 Task: Look for properties that include outdoor parking.
Action: Mouse moved to (459, 196)
Screenshot: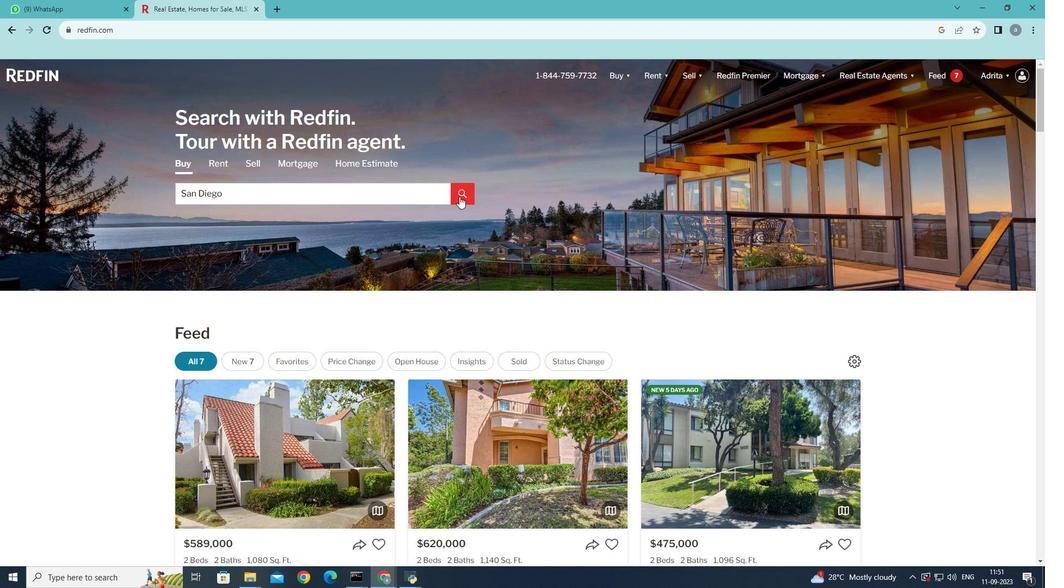 
Action: Mouse pressed left at (459, 196)
Screenshot: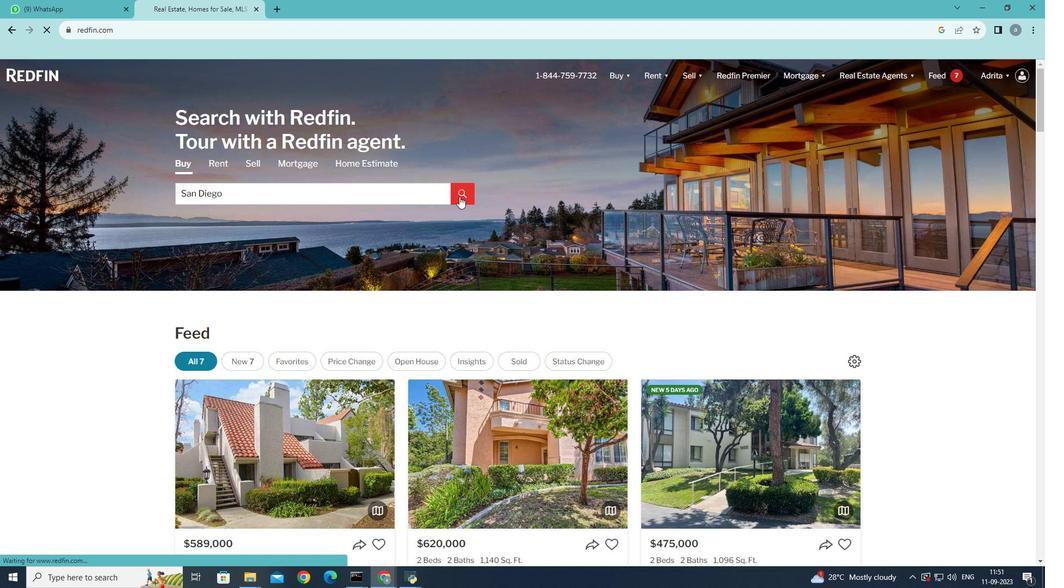 
Action: Mouse moved to (922, 146)
Screenshot: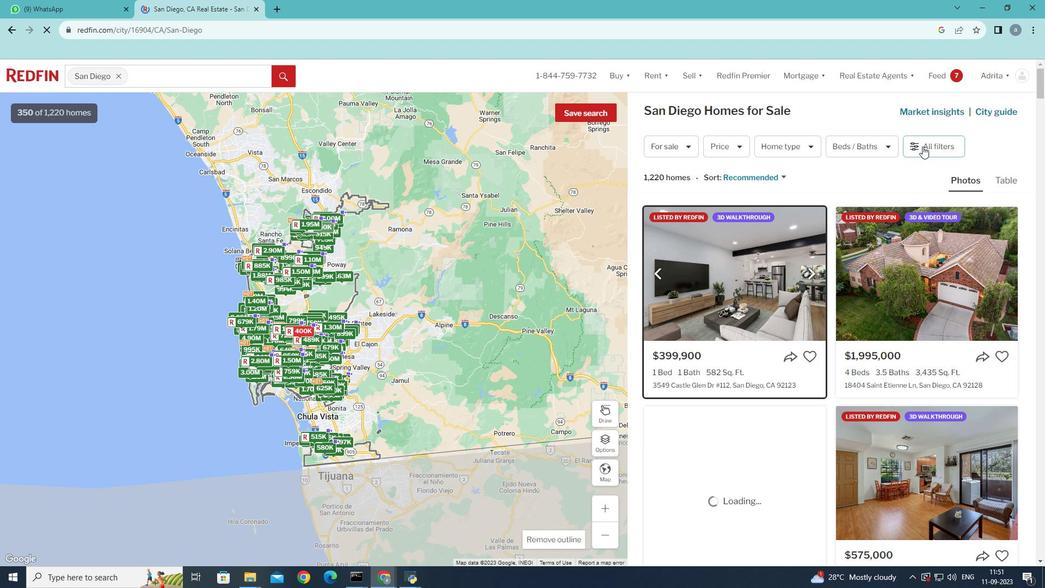 
Action: Mouse pressed left at (922, 146)
Screenshot: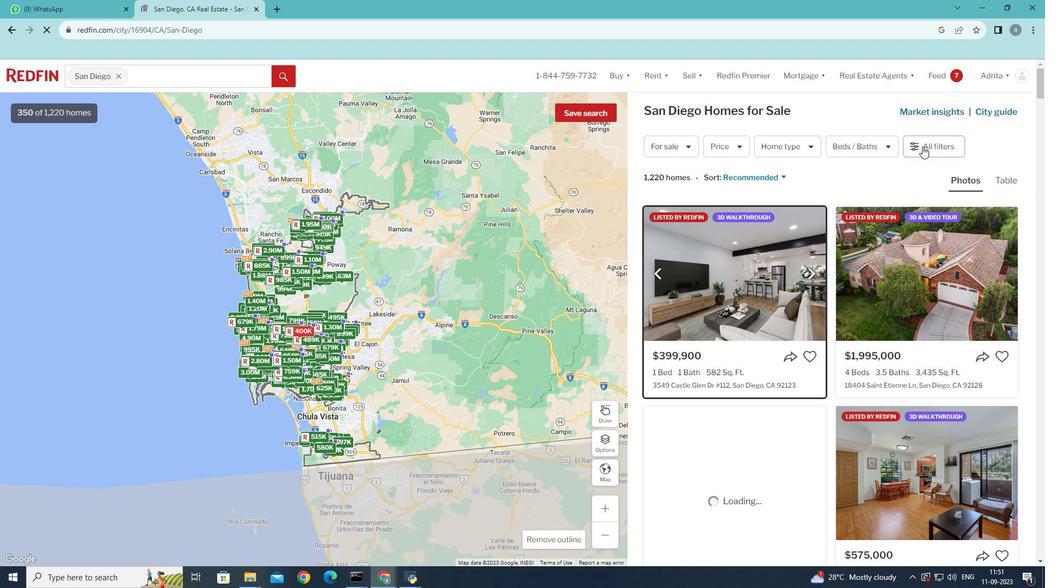 
Action: Mouse moved to (954, 148)
Screenshot: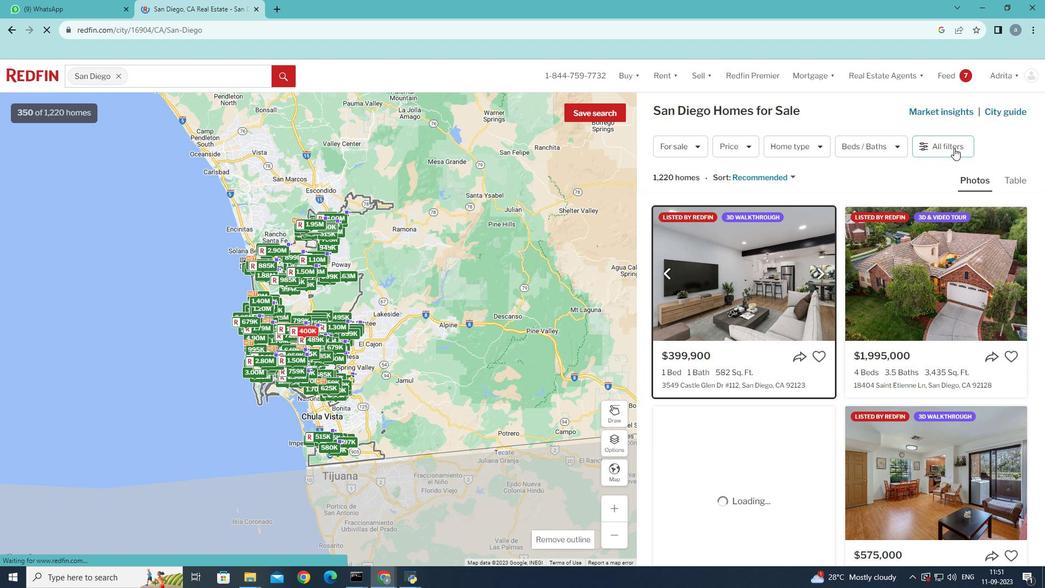 
Action: Mouse pressed left at (954, 148)
Screenshot: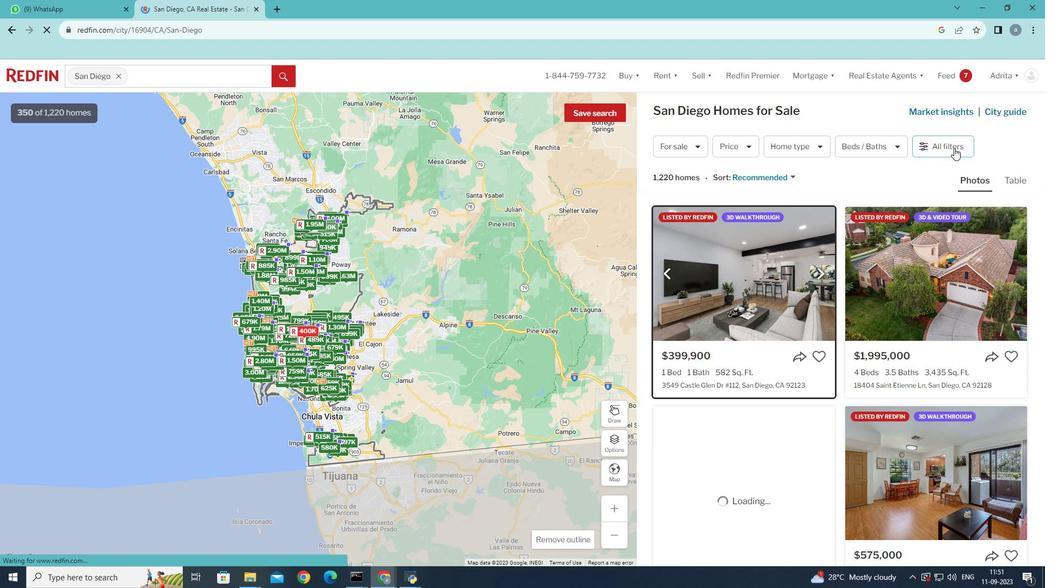 
Action: Mouse moved to (851, 396)
Screenshot: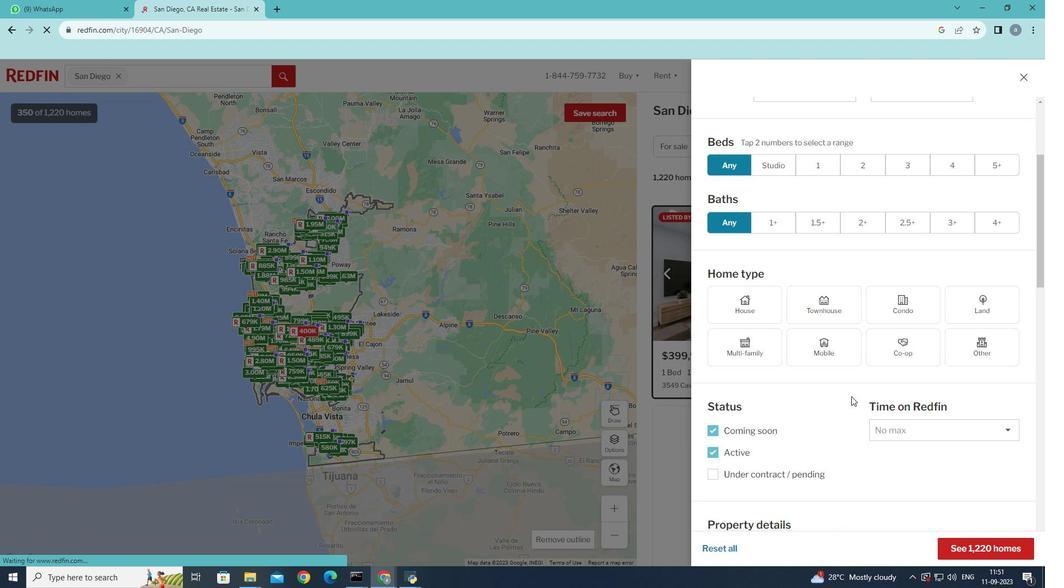
Action: Mouse scrolled (851, 395) with delta (0, 0)
Screenshot: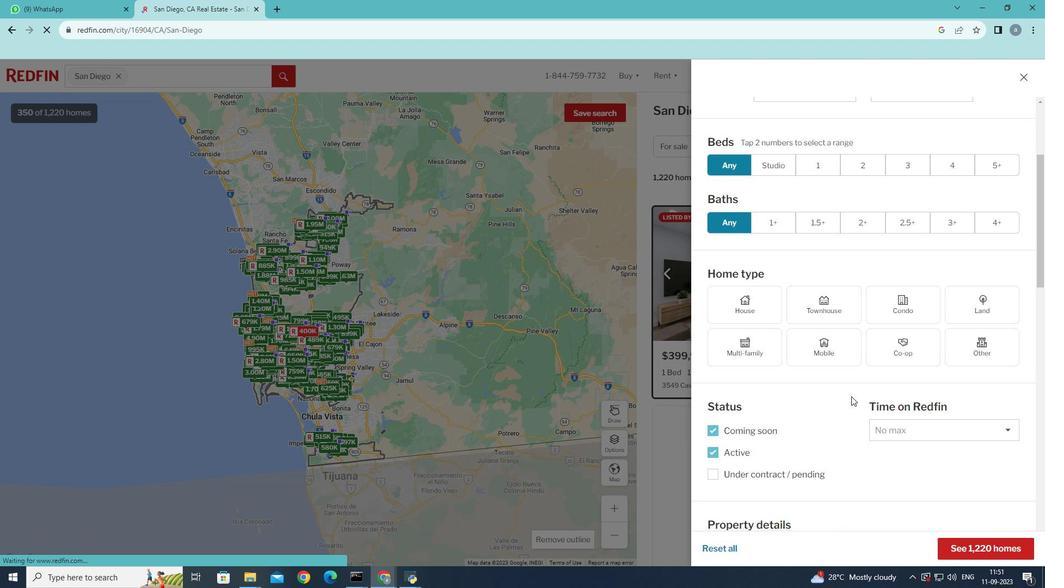 
Action: Mouse scrolled (851, 395) with delta (0, 0)
Screenshot: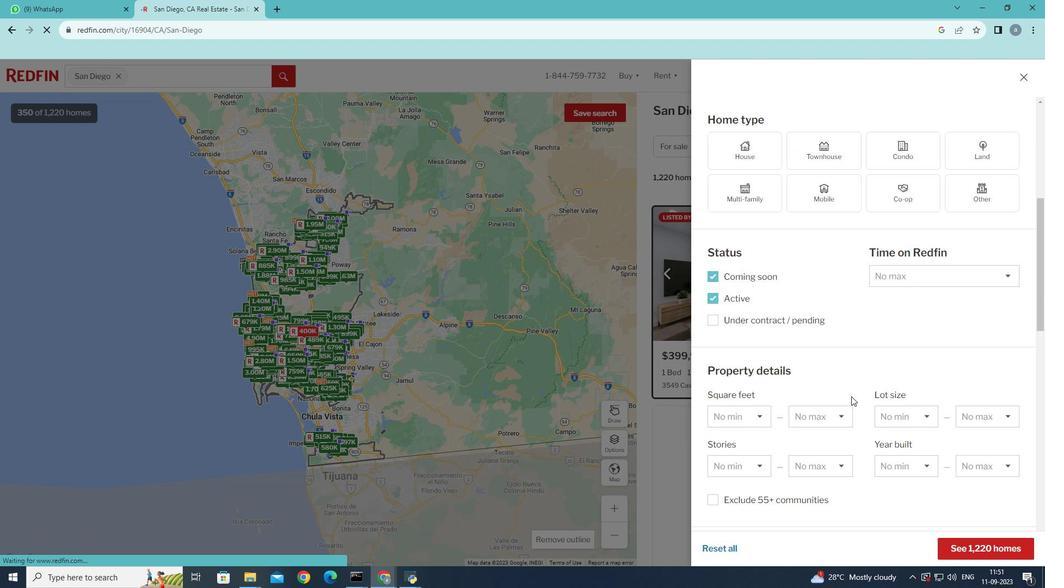 
Action: Mouse scrolled (851, 395) with delta (0, 0)
Screenshot: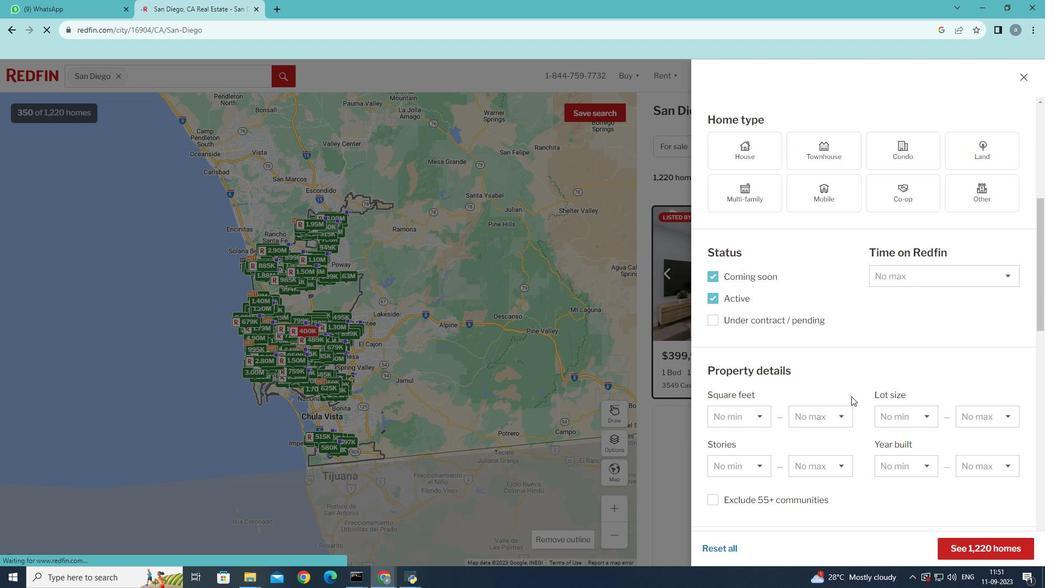 
Action: Mouse scrolled (851, 395) with delta (0, 0)
Screenshot: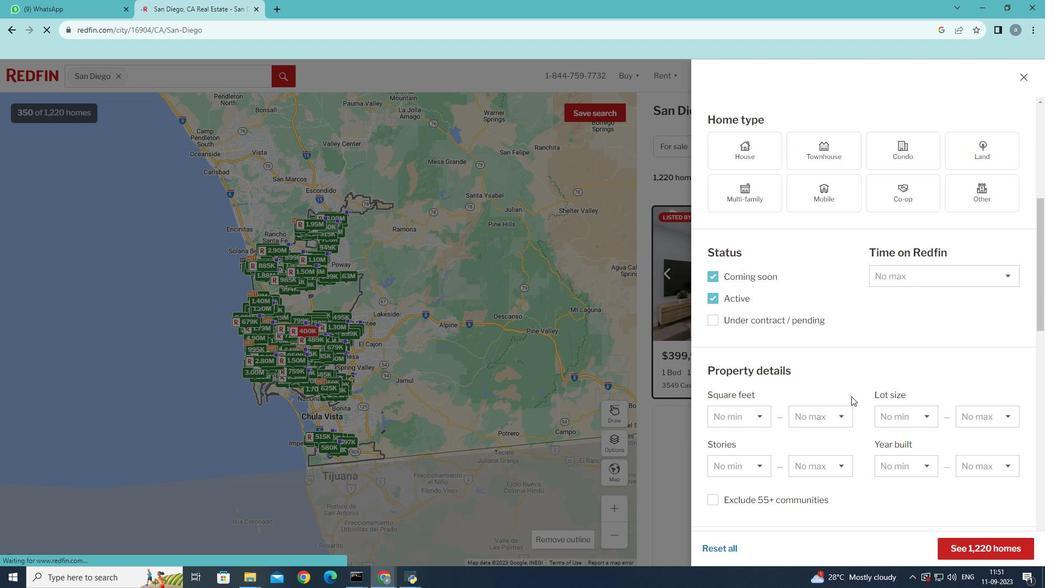 
Action: Mouse scrolled (851, 395) with delta (0, 0)
Screenshot: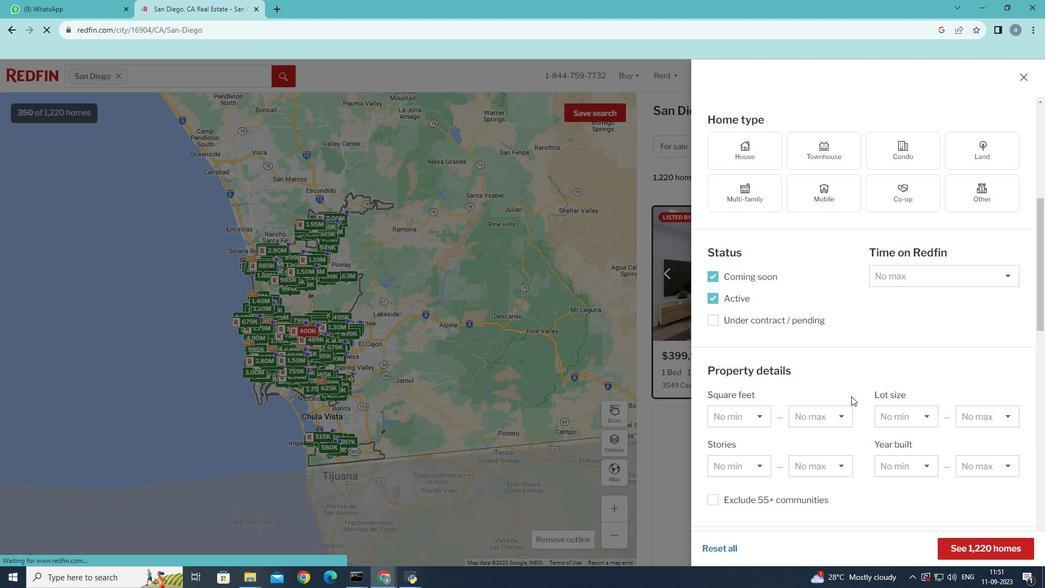 
Action: Mouse scrolled (851, 395) with delta (0, 0)
Screenshot: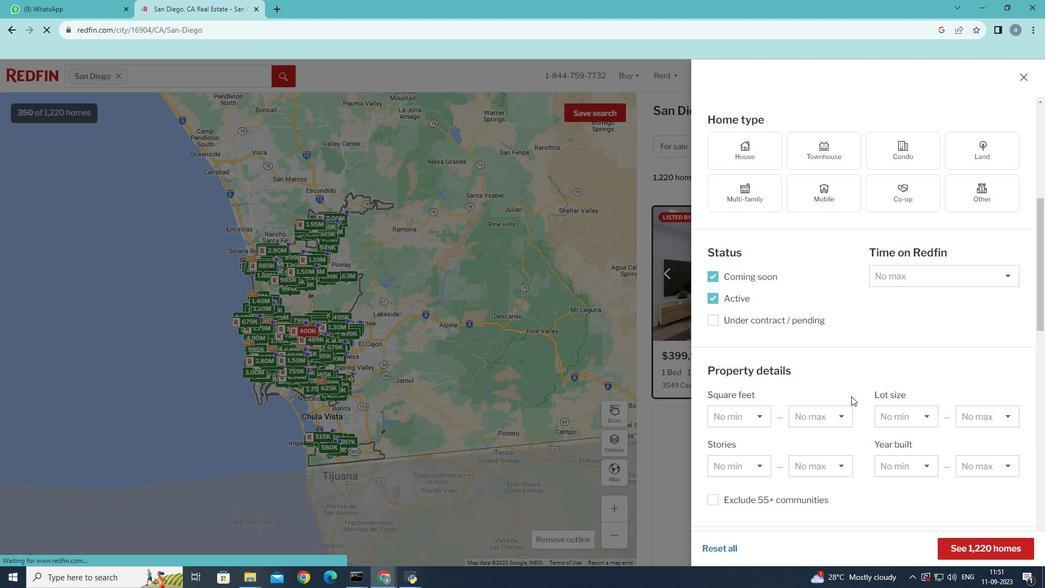 
Action: Mouse scrolled (851, 395) with delta (0, 0)
Screenshot: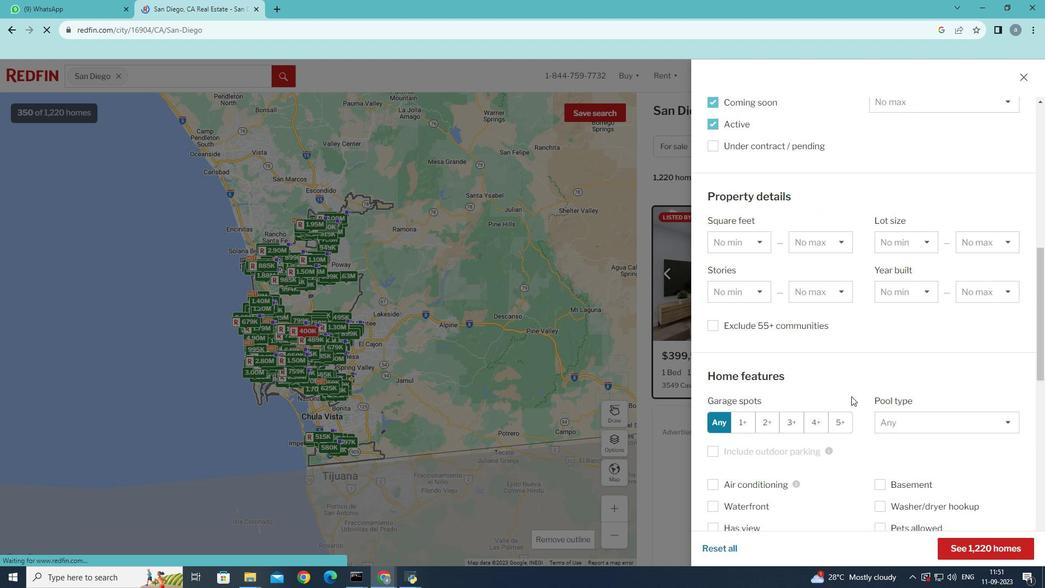 
Action: Mouse scrolled (851, 395) with delta (0, 0)
Screenshot: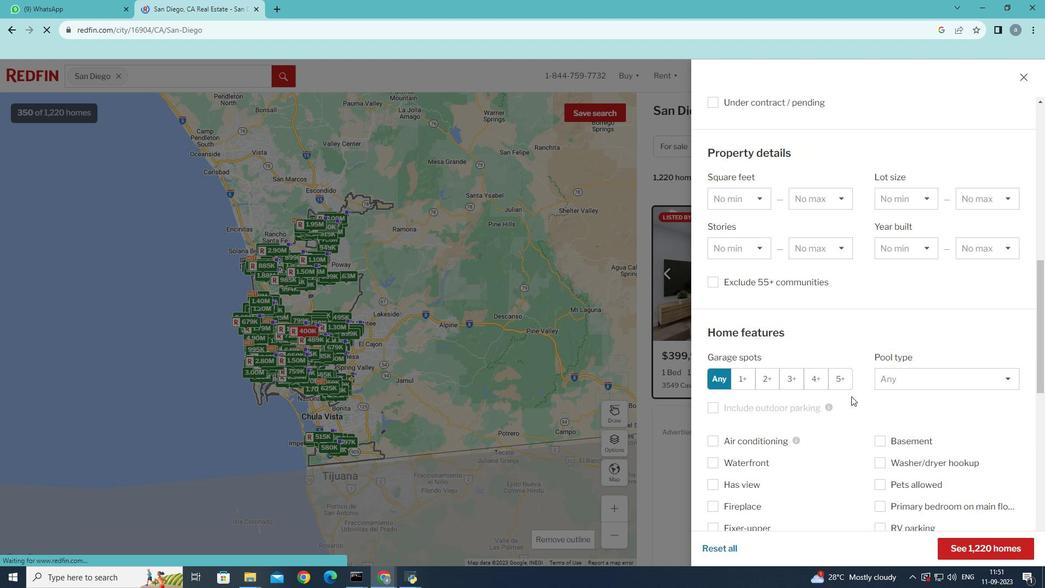 
Action: Mouse scrolled (851, 395) with delta (0, 0)
Screenshot: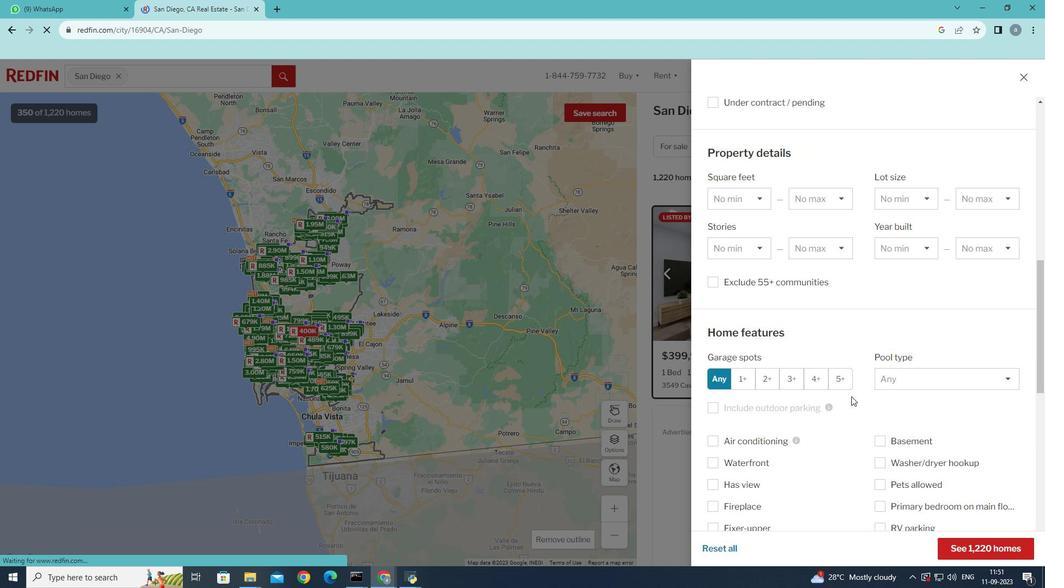 
Action: Mouse scrolled (851, 395) with delta (0, 0)
Screenshot: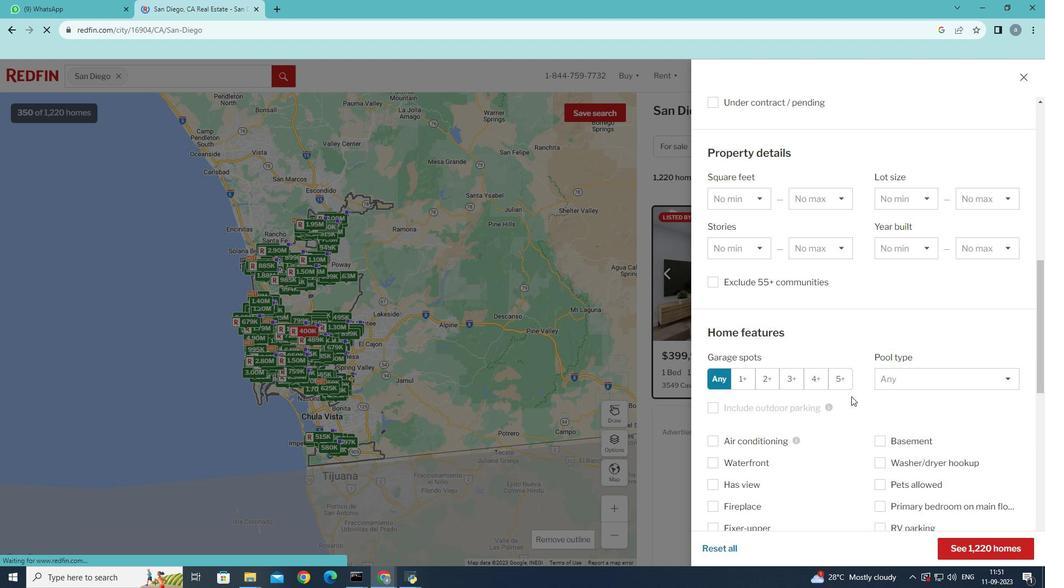 
Action: Mouse moved to (709, 410)
Screenshot: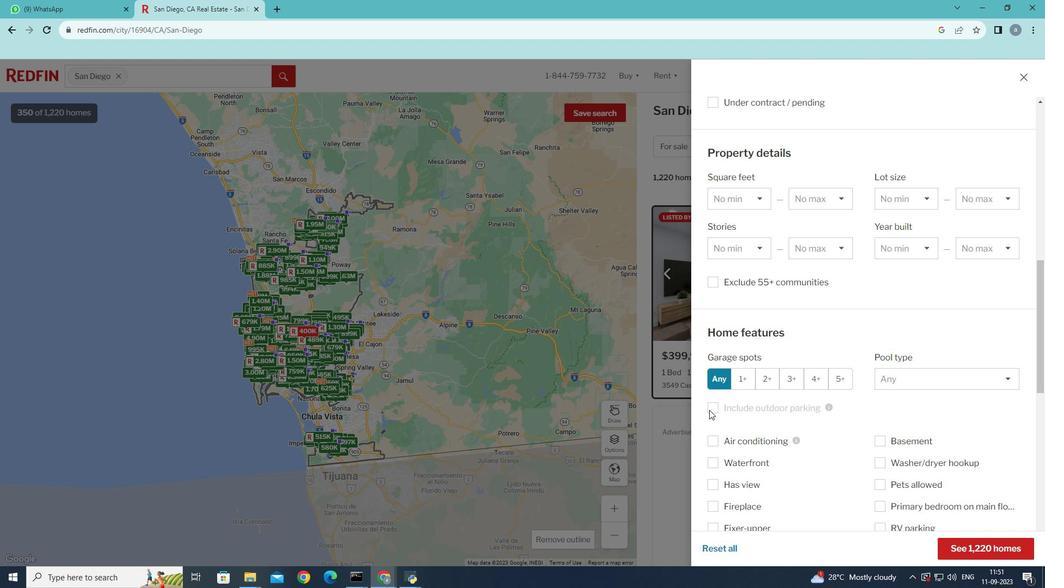 
Action: Mouse pressed left at (709, 410)
Screenshot: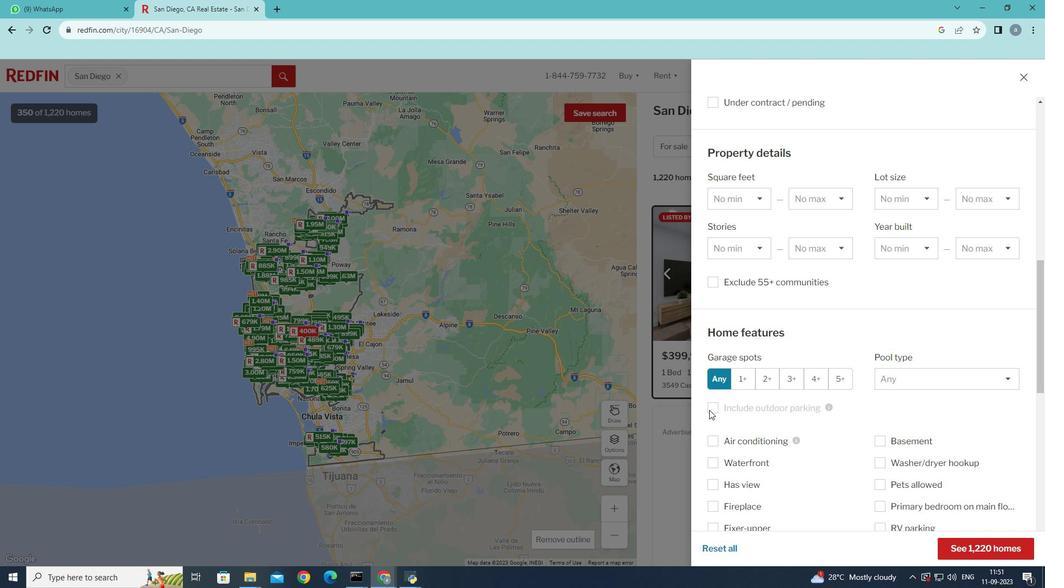 
Action: Mouse moved to (714, 408)
Screenshot: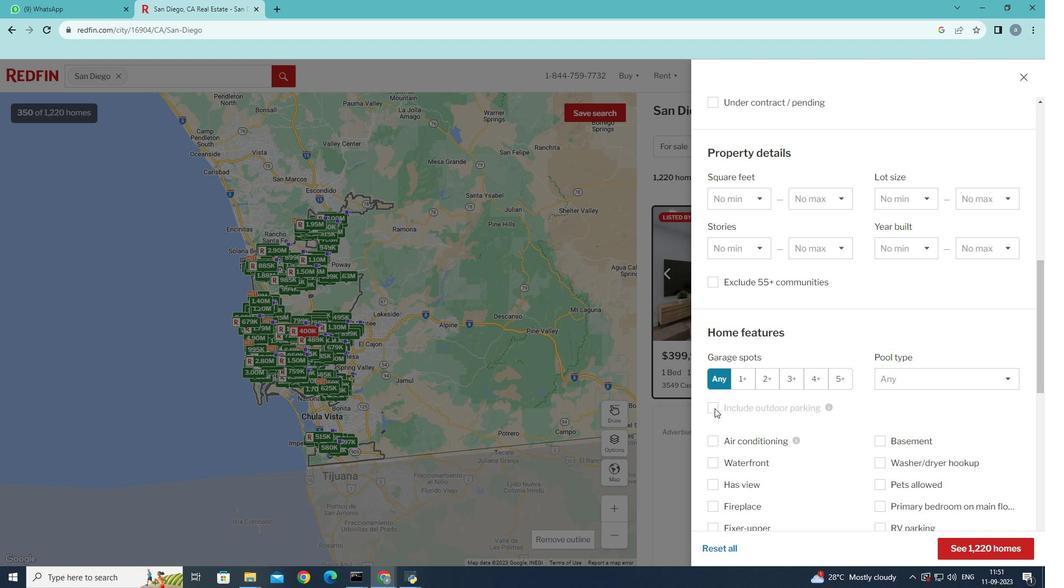 
Action: Mouse pressed left at (714, 408)
Screenshot: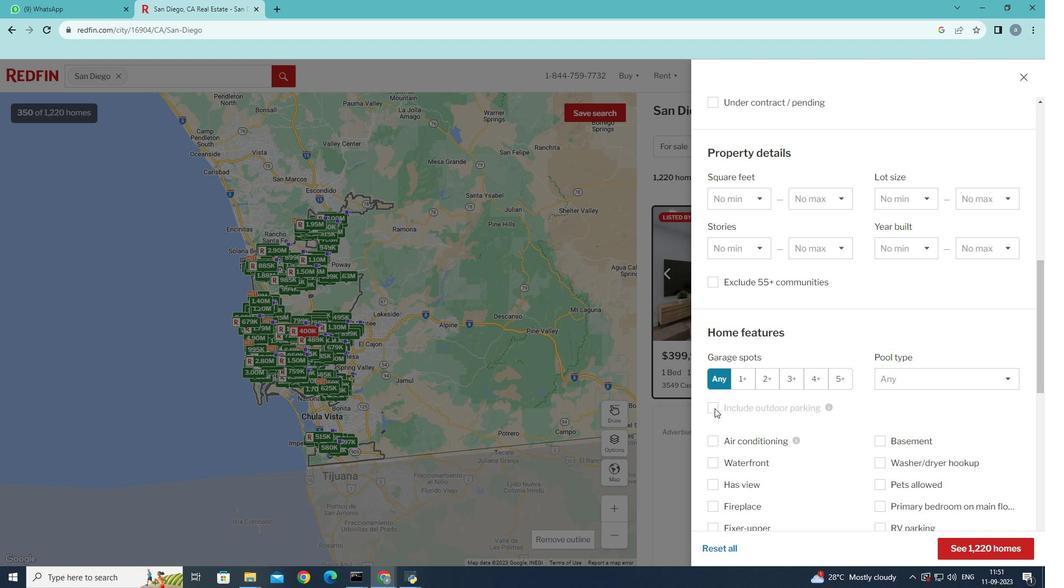 
Action: Mouse pressed left at (714, 408)
Screenshot: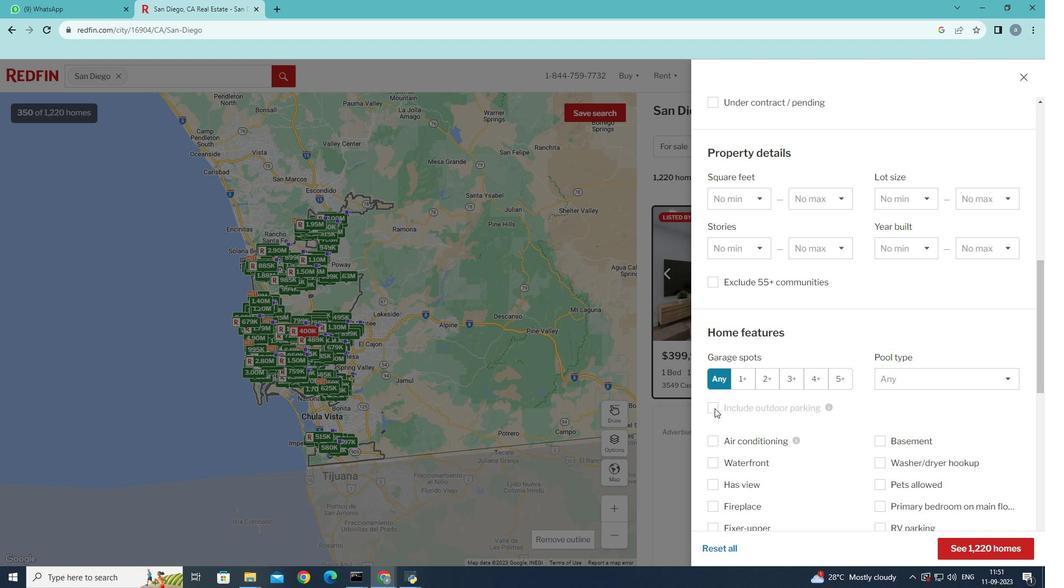 
Action: Mouse pressed left at (714, 408)
Screenshot: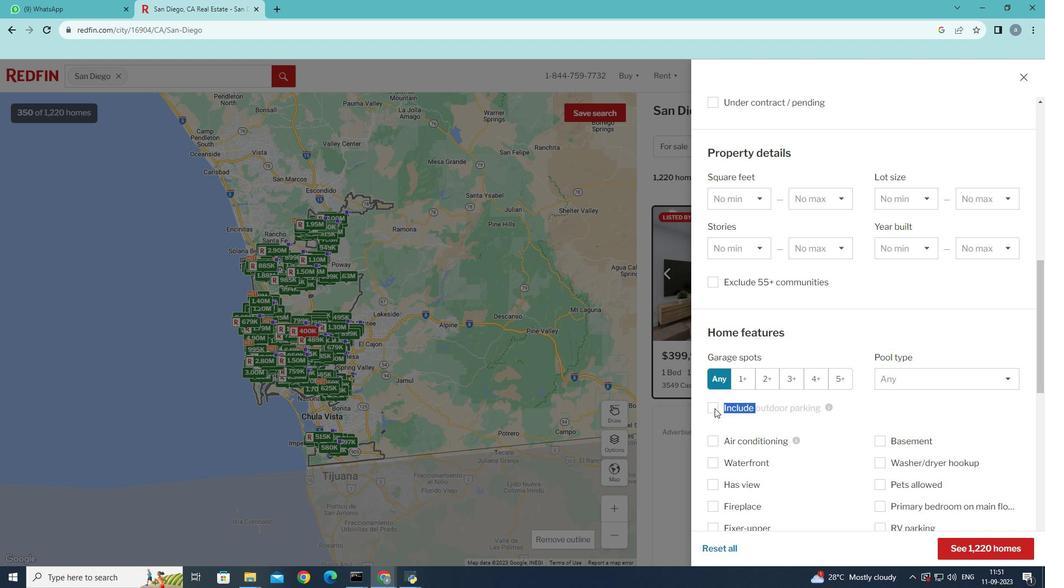 
Action: Mouse moved to (796, 418)
Screenshot: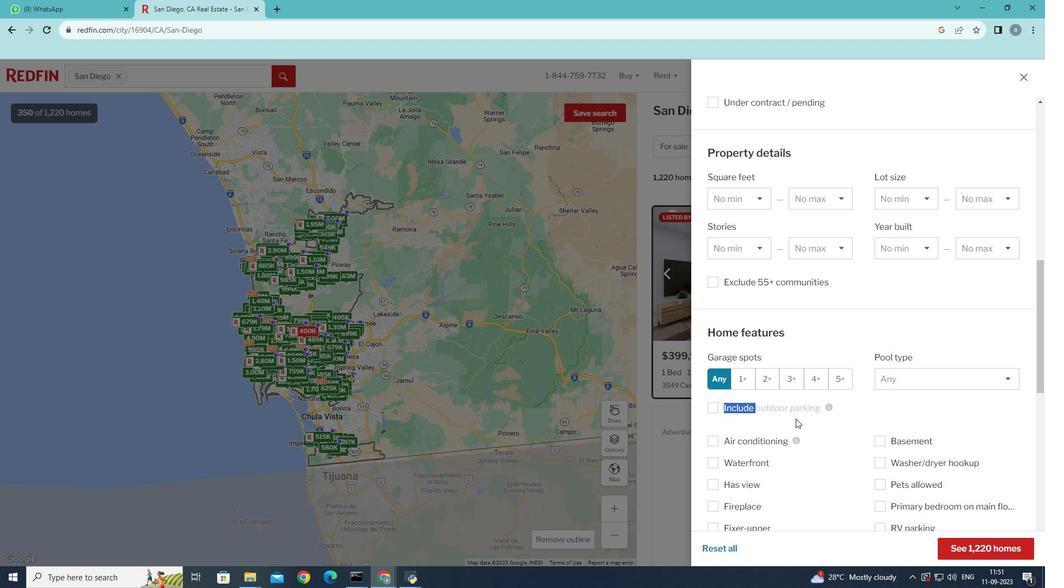 
Action: Mouse pressed left at (796, 418)
Screenshot: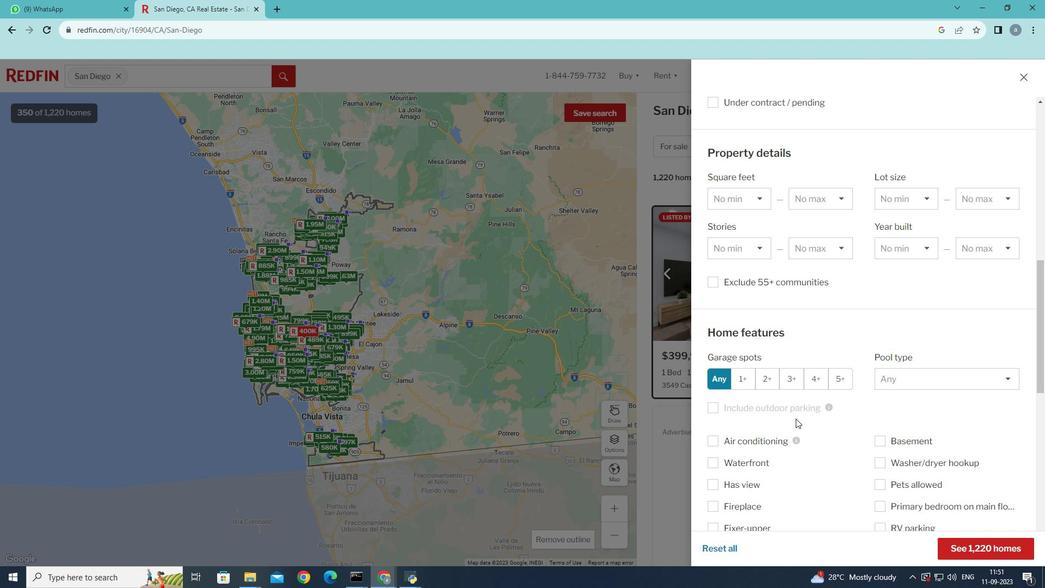 
Action: Mouse moved to (714, 407)
Screenshot: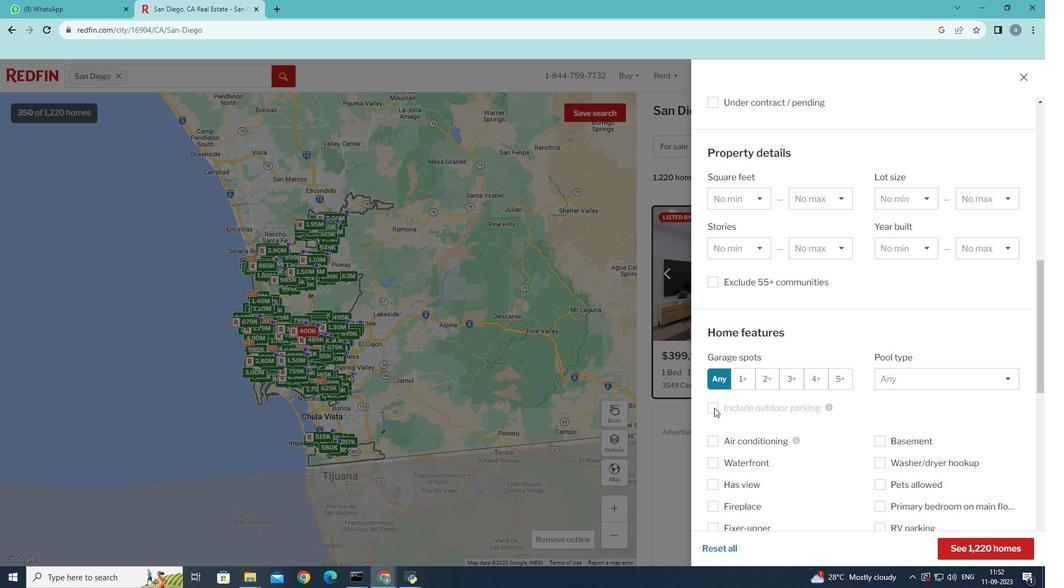 
Action: Mouse pressed left at (714, 407)
Screenshot: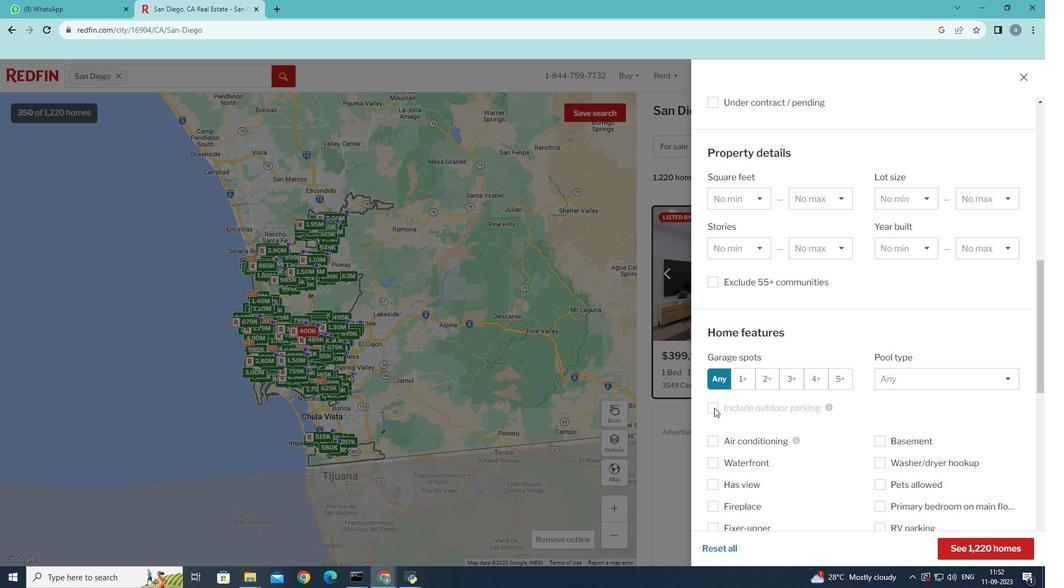 
Action: Mouse moved to (819, 376)
Screenshot: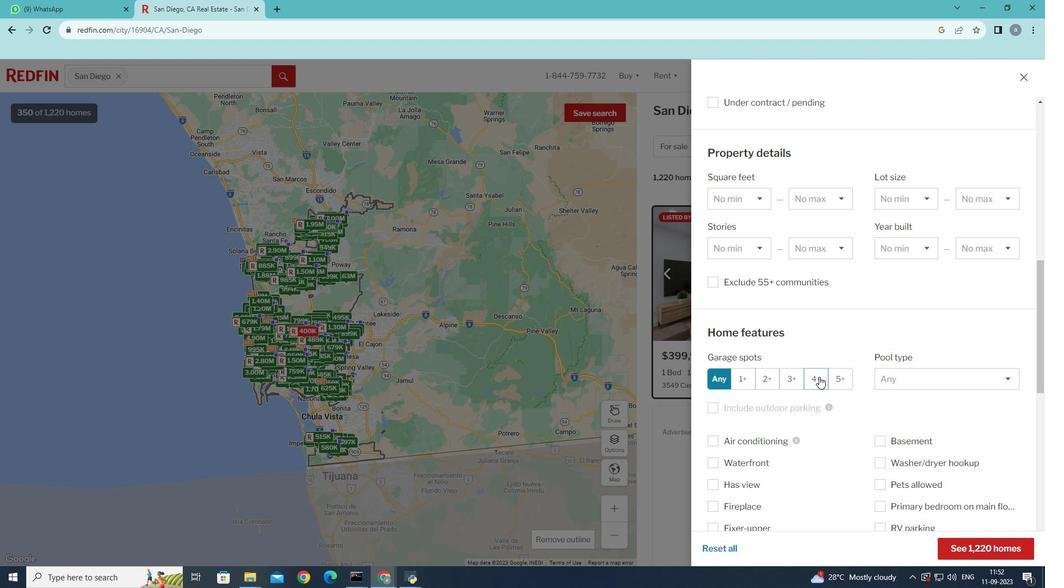 
Action: Mouse pressed left at (819, 376)
Screenshot: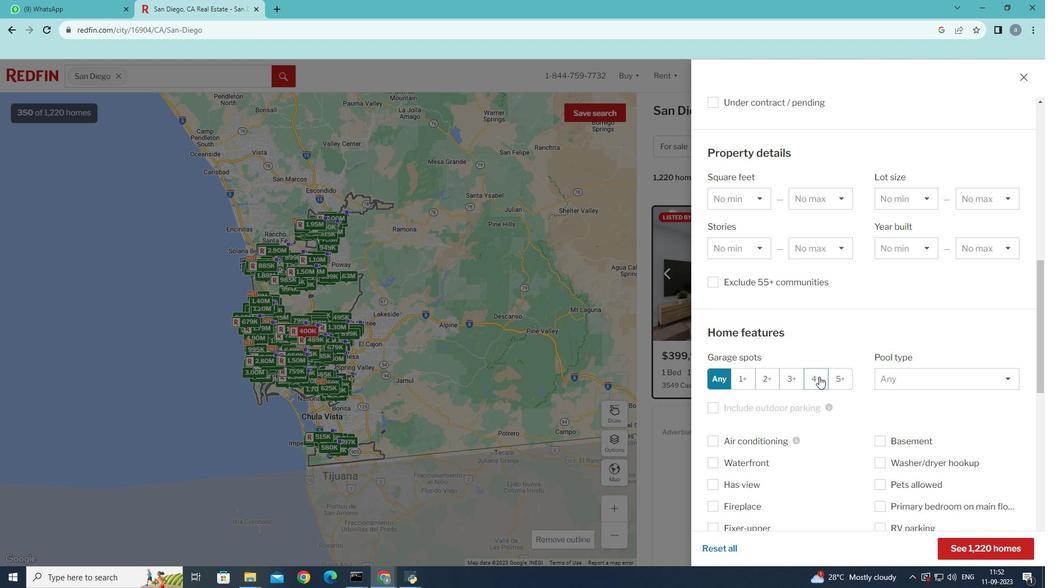 
Action: Mouse moved to (716, 409)
Screenshot: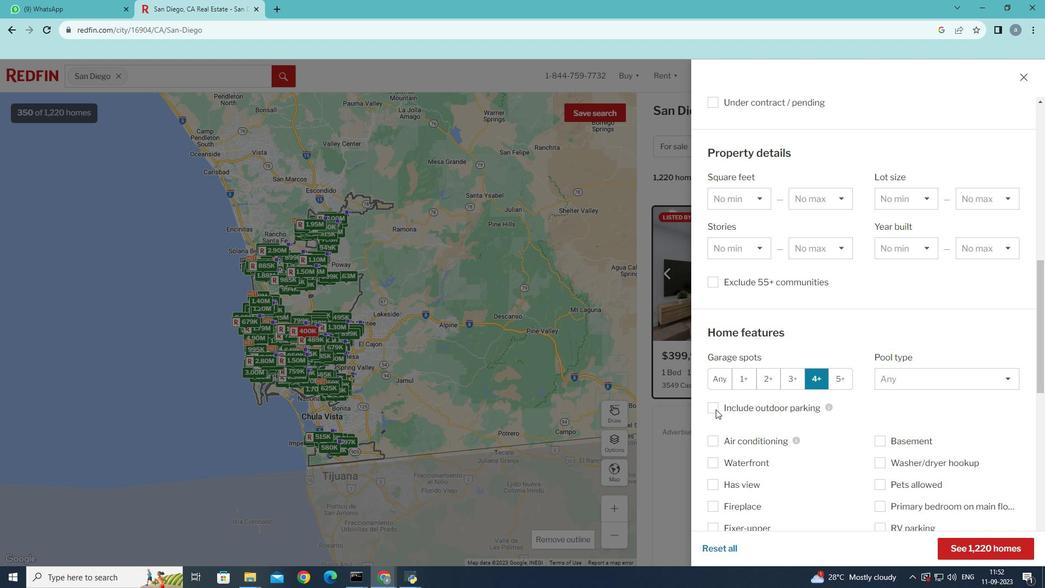 
Action: Mouse pressed left at (716, 409)
Screenshot: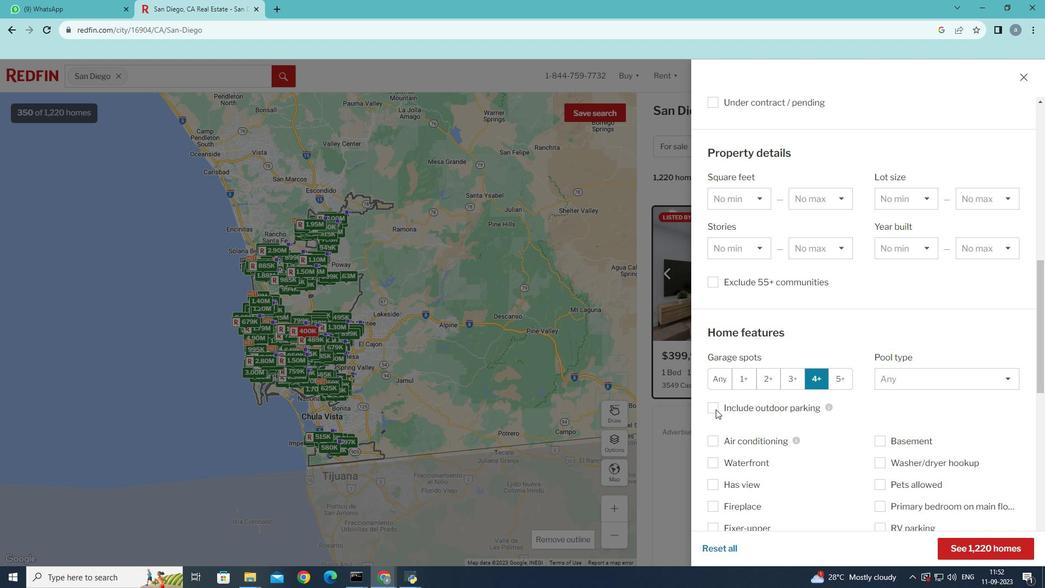 
Action: Mouse moved to (963, 417)
Screenshot: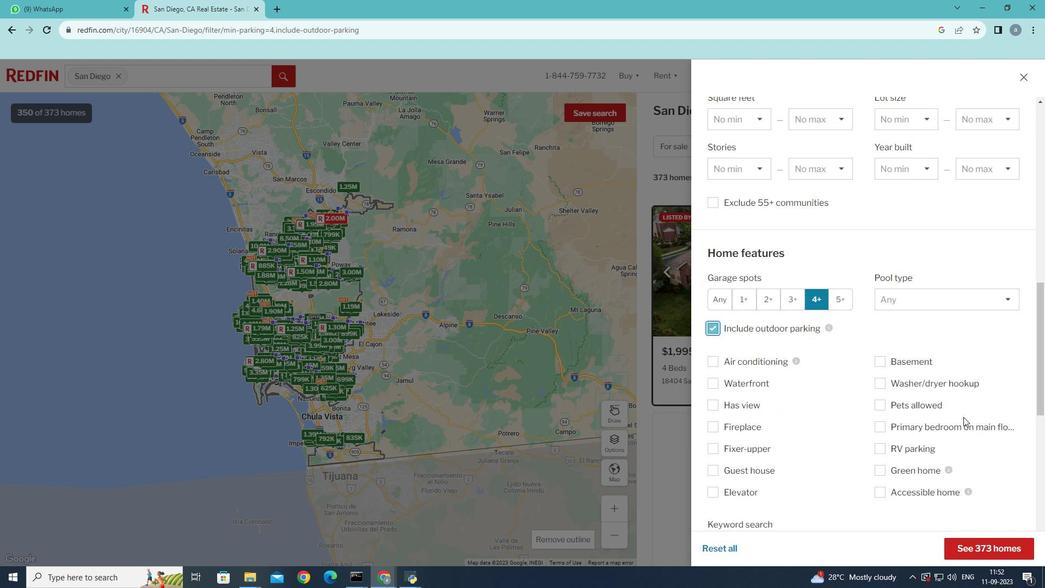 
Action: Mouse scrolled (963, 416) with delta (0, 0)
Screenshot: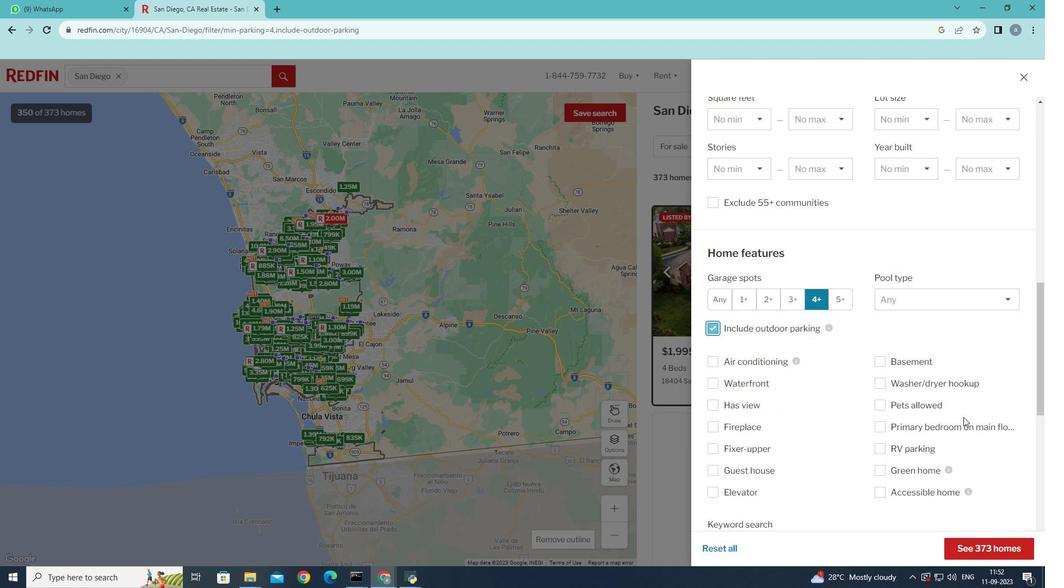 
Action: Mouse scrolled (963, 416) with delta (0, 0)
Screenshot: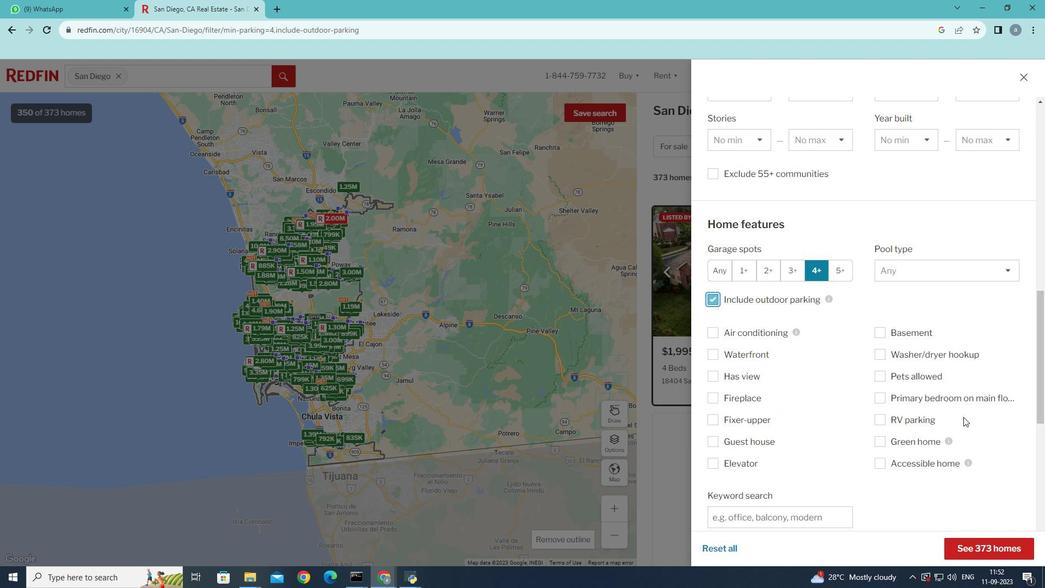 
Action: Mouse scrolled (963, 416) with delta (0, 0)
Screenshot: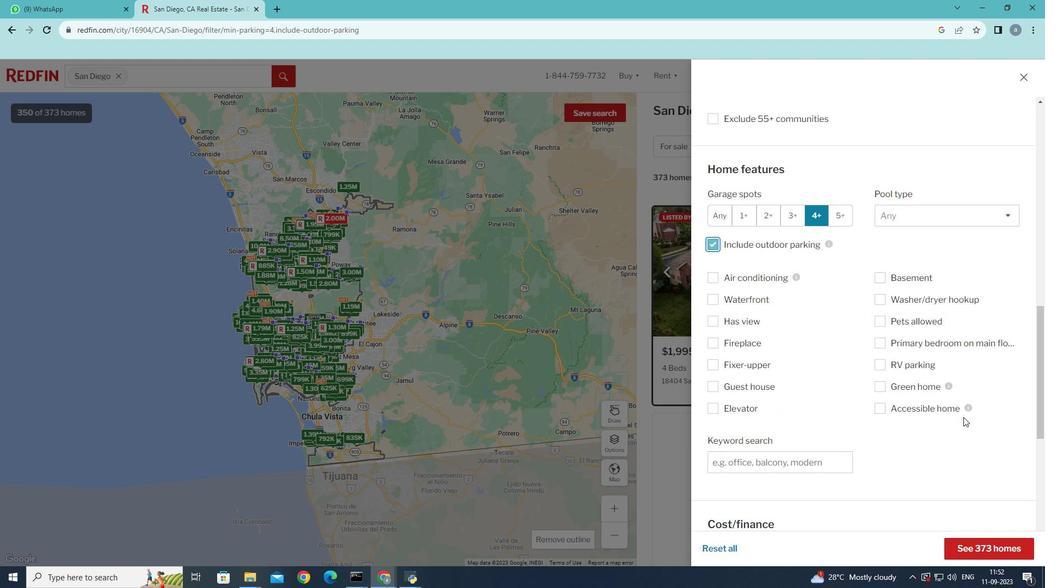 
Action: Mouse moved to (975, 542)
Screenshot: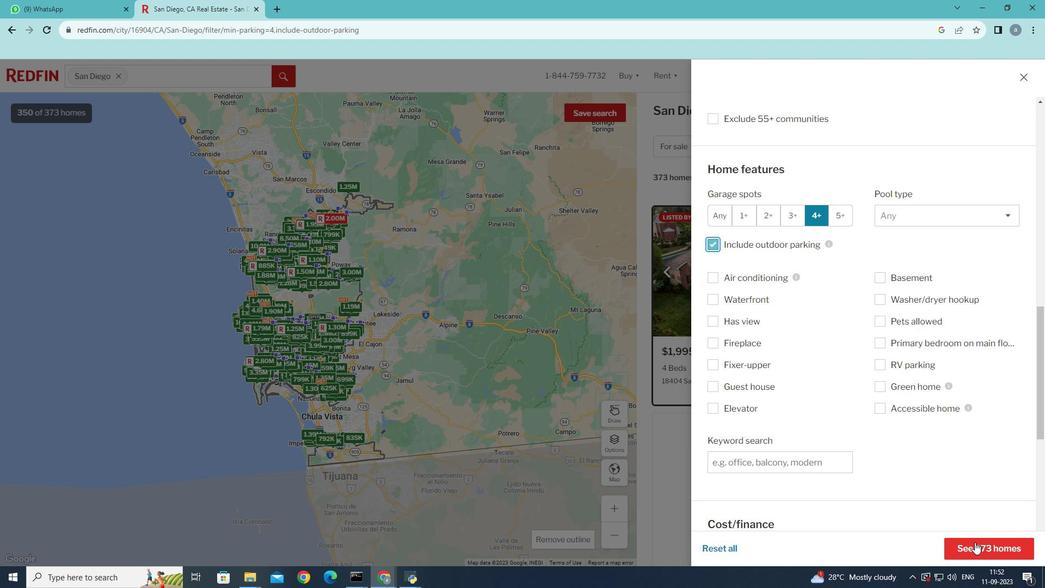 
Action: Mouse pressed left at (975, 542)
Screenshot: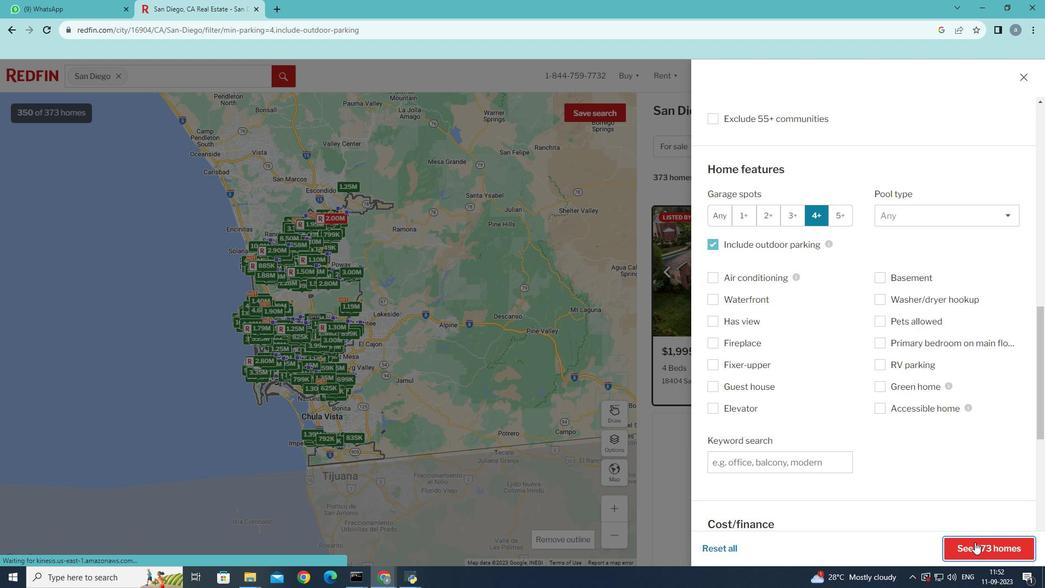 
Action: Mouse moved to (1006, 587)
Screenshot: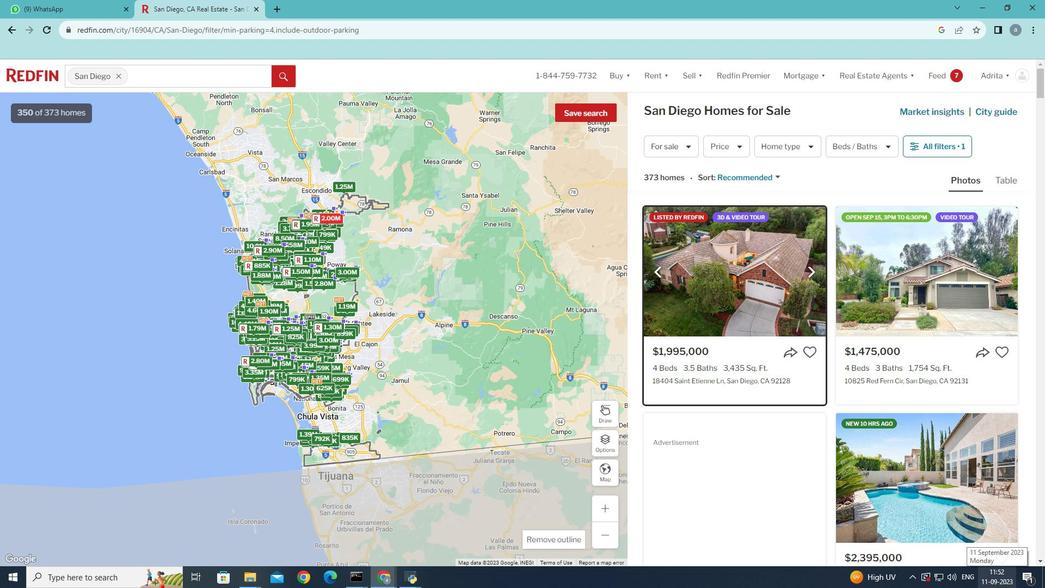 
